 Task: Create Workspace Executive Assistance Workspace description Develop business growth strategies. Workspace type Operations
Action: Mouse moved to (304, 49)
Screenshot: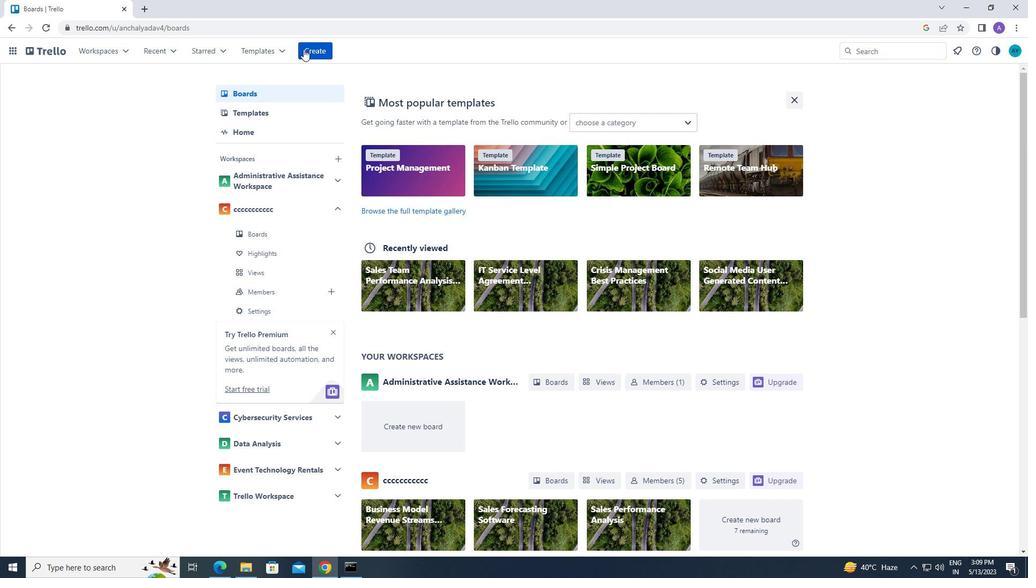 
Action: Mouse pressed left at (304, 49)
Screenshot: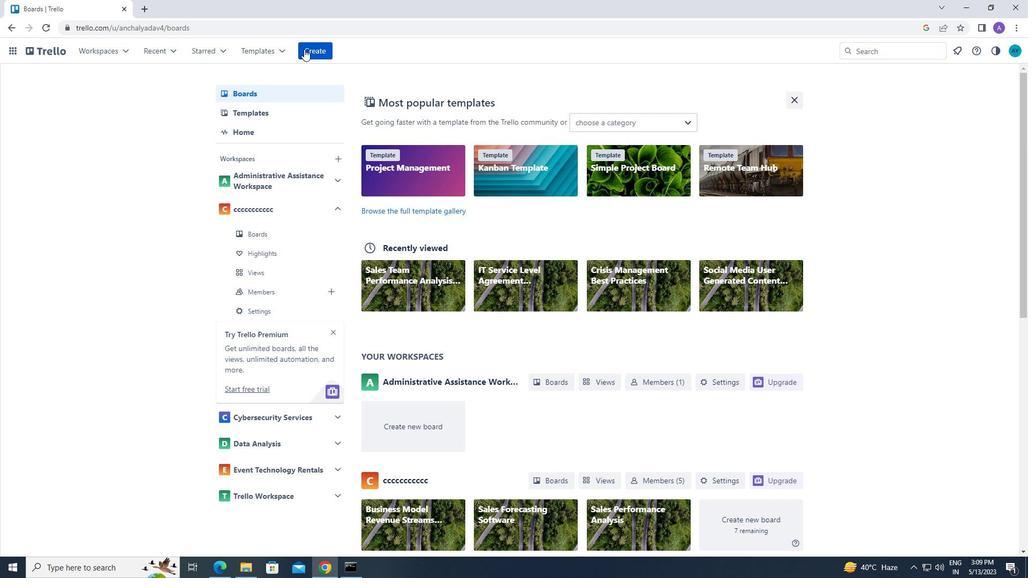 
Action: Mouse moved to (336, 166)
Screenshot: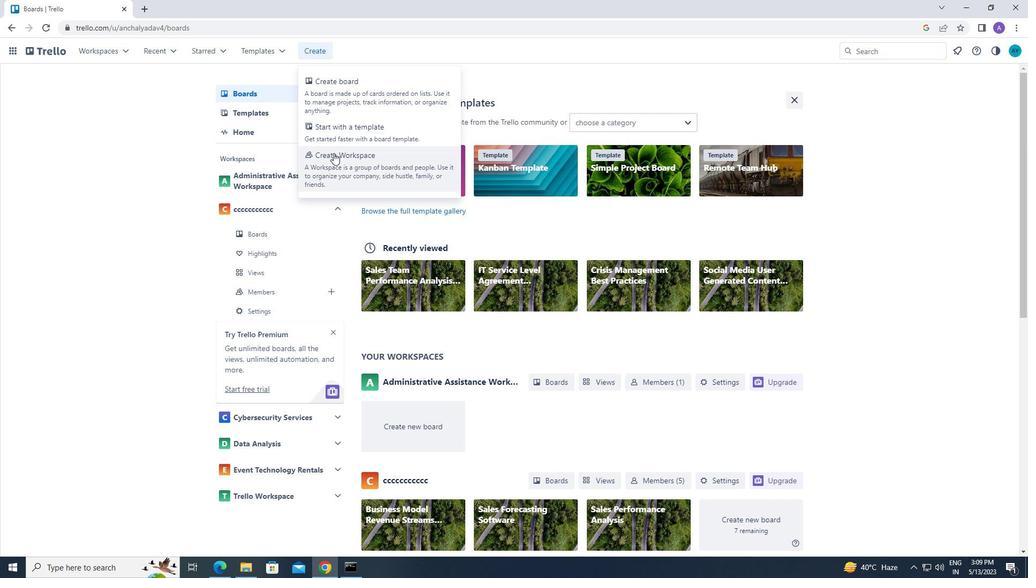 
Action: Mouse pressed left at (336, 166)
Screenshot: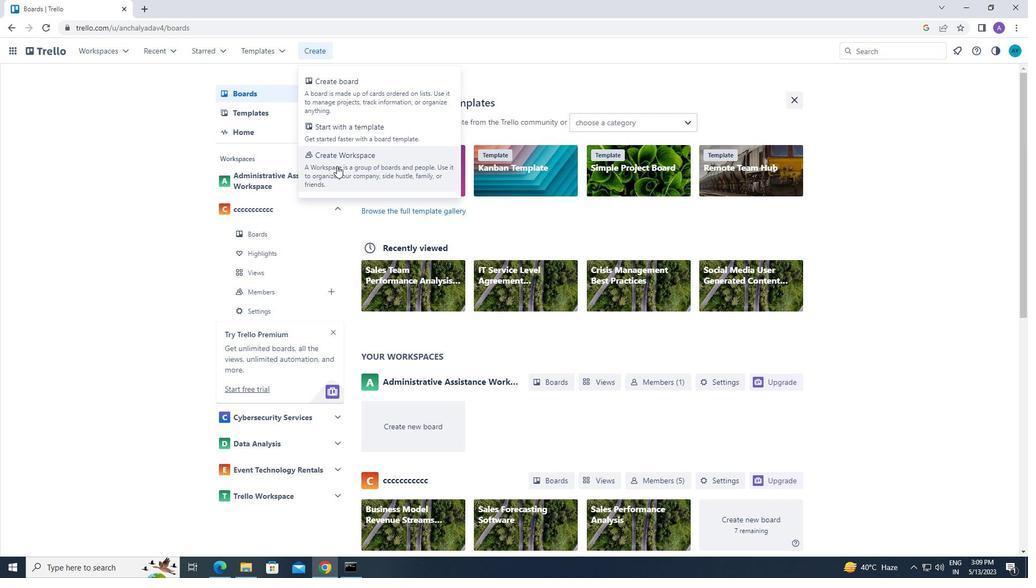 
Action: Mouse moved to (344, 178)
Screenshot: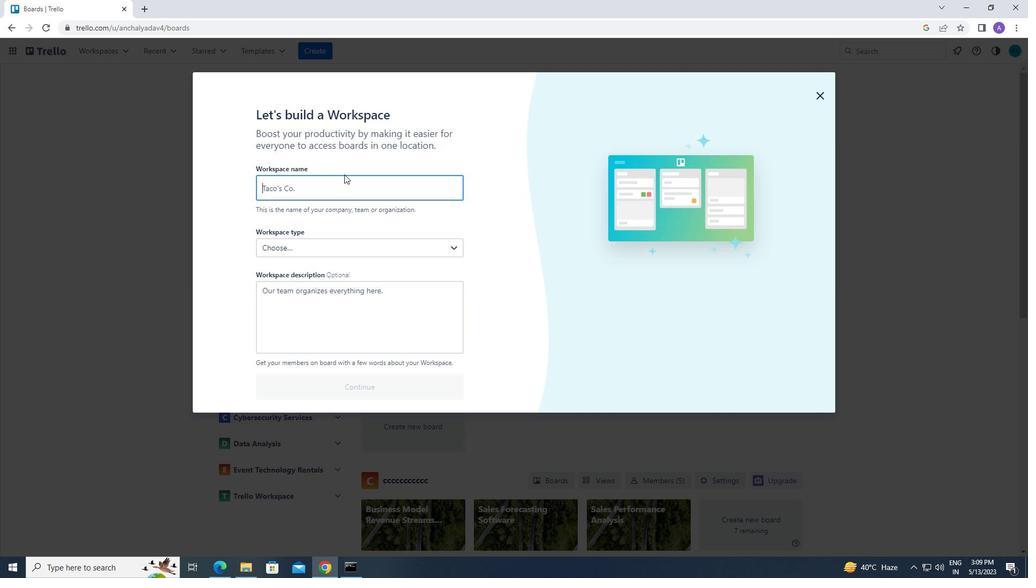 
Action: Mouse pressed left at (344, 178)
Screenshot: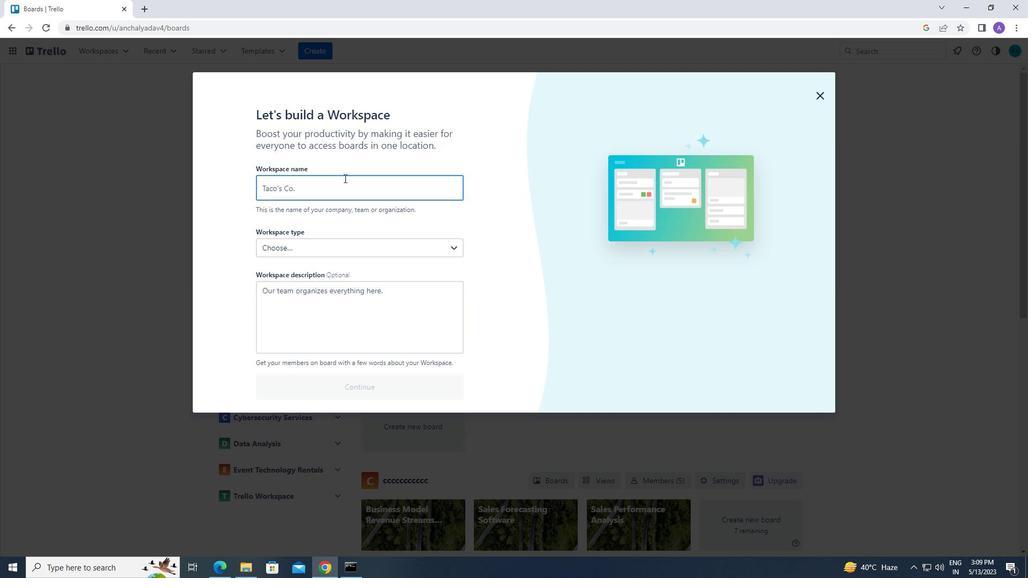 
Action: Key pressed <Key.caps_lock><Key.caps_lock>e<Key.caps_lock>xecutive<Key.space><Key.caps_lock>a<Key.caps_lock>ssistance
Screenshot: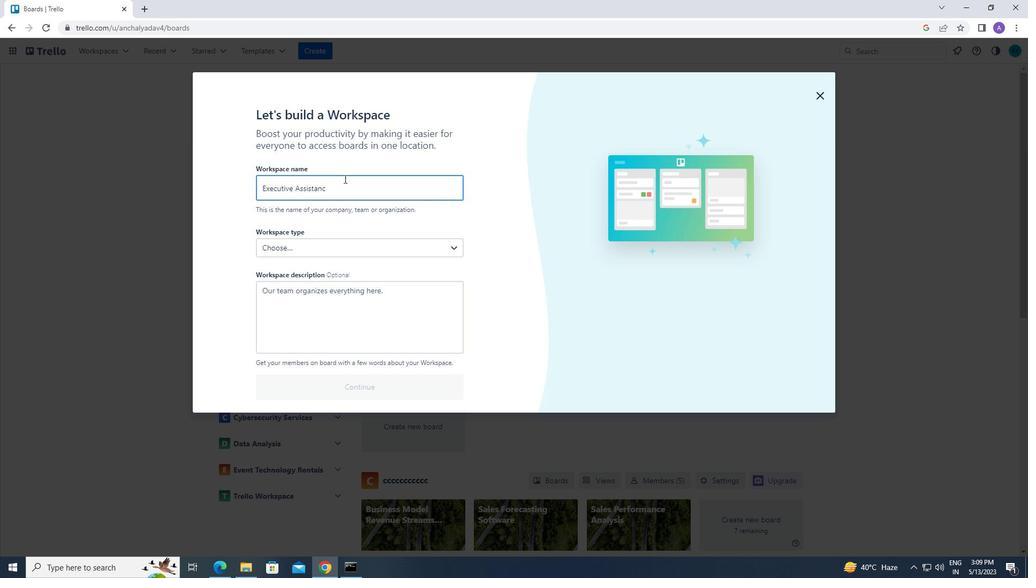 
Action: Mouse moved to (289, 289)
Screenshot: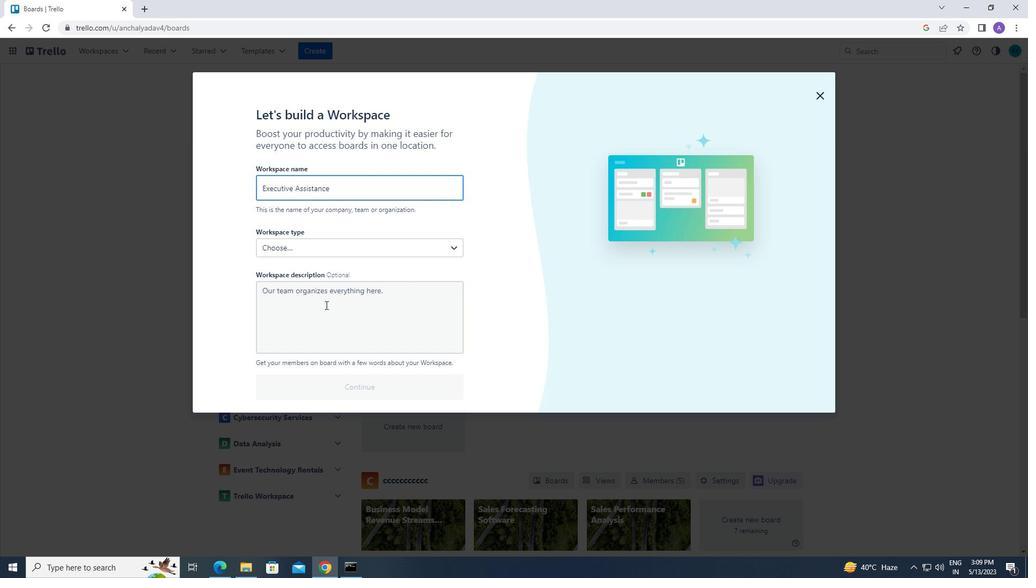 
Action: Mouse pressed left at (289, 289)
Screenshot: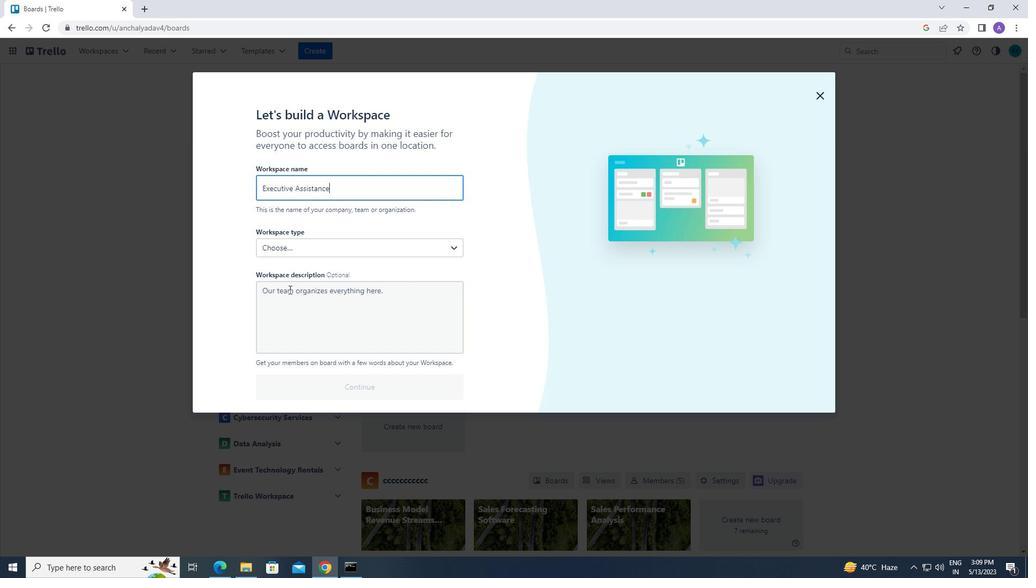 
Action: Key pressed <Key.caps_lock>d<Key.caps_lock>evelop<Key.space>bu
Screenshot: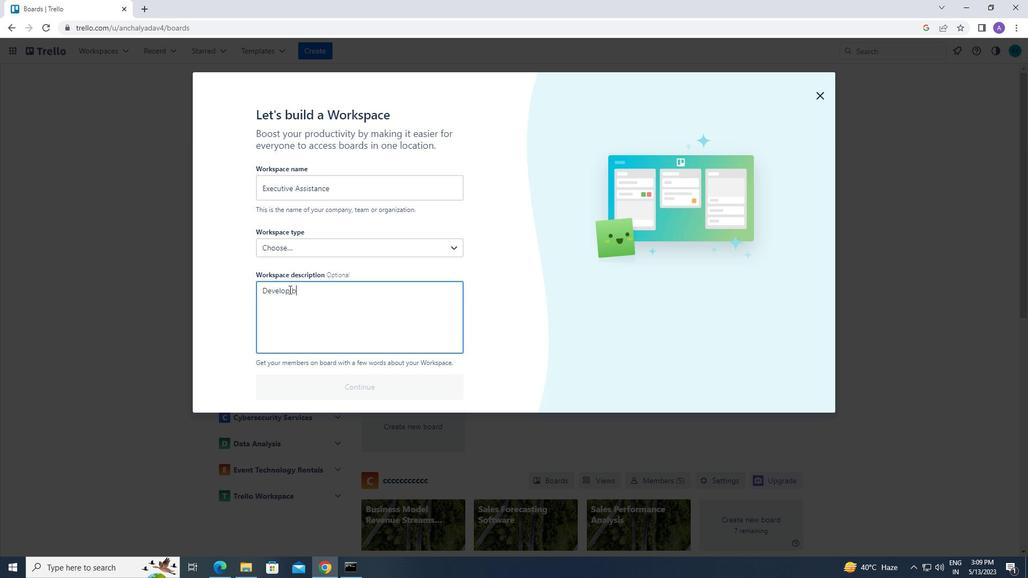 
Action: Mouse moved to (348, 122)
Screenshot: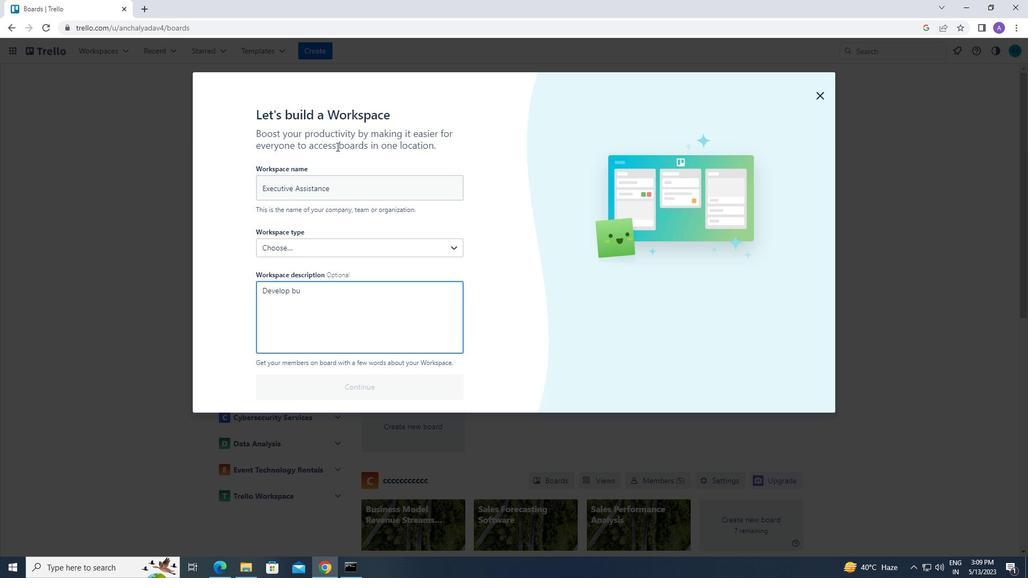 
Action: Key pressed s
Screenshot: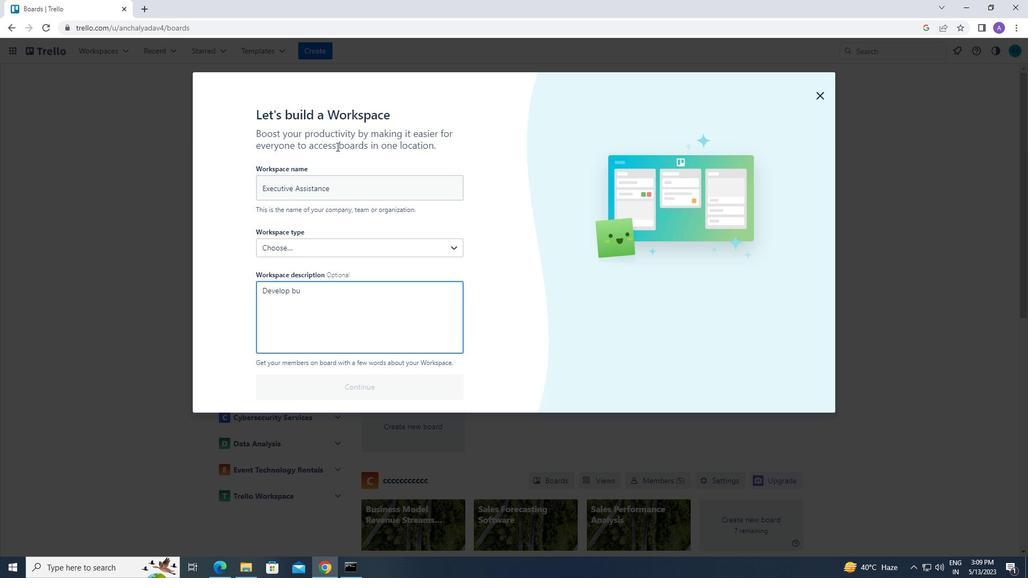 
Action: Mouse moved to (349, 114)
Screenshot: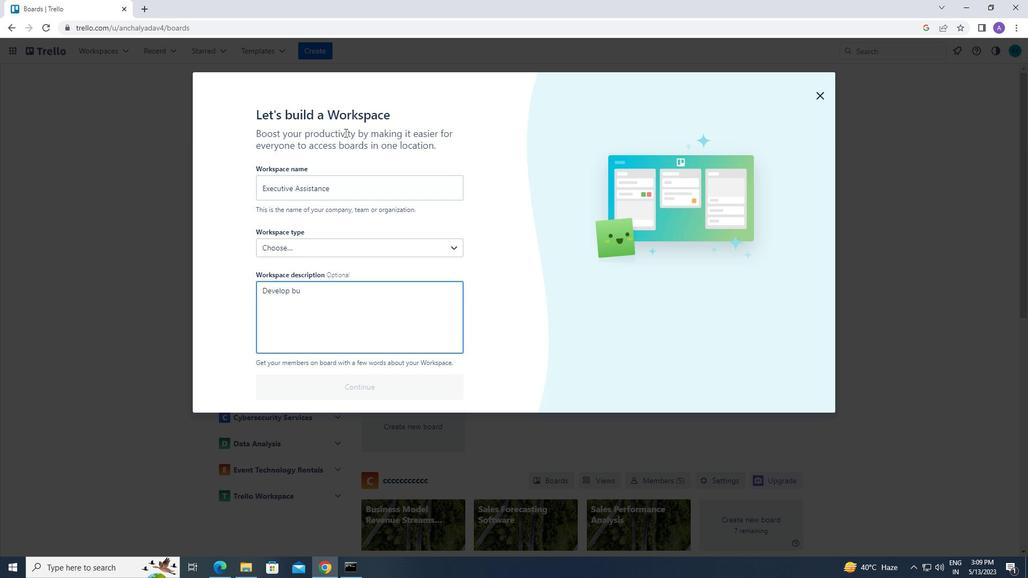 
Action: Key pressed iness<Key.space>growth<Key.space>strategies
Screenshot: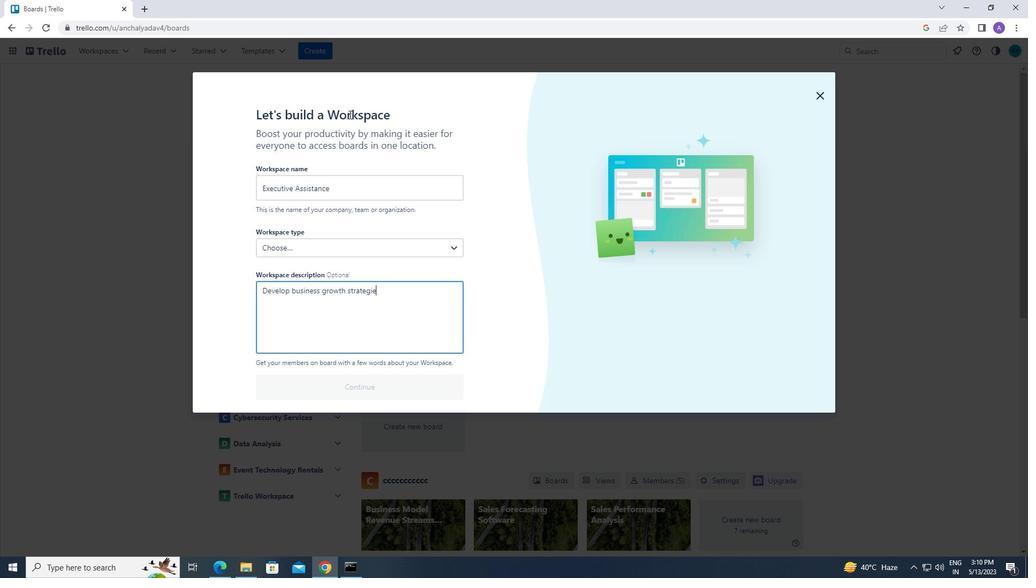 
Action: Mouse moved to (316, 245)
Screenshot: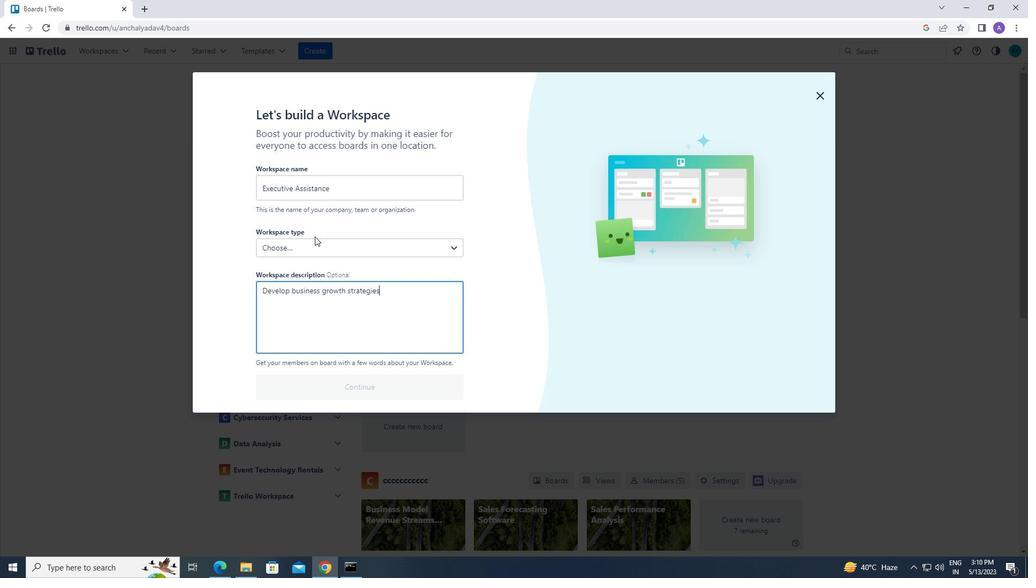 
Action: Mouse pressed left at (316, 245)
Screenshot: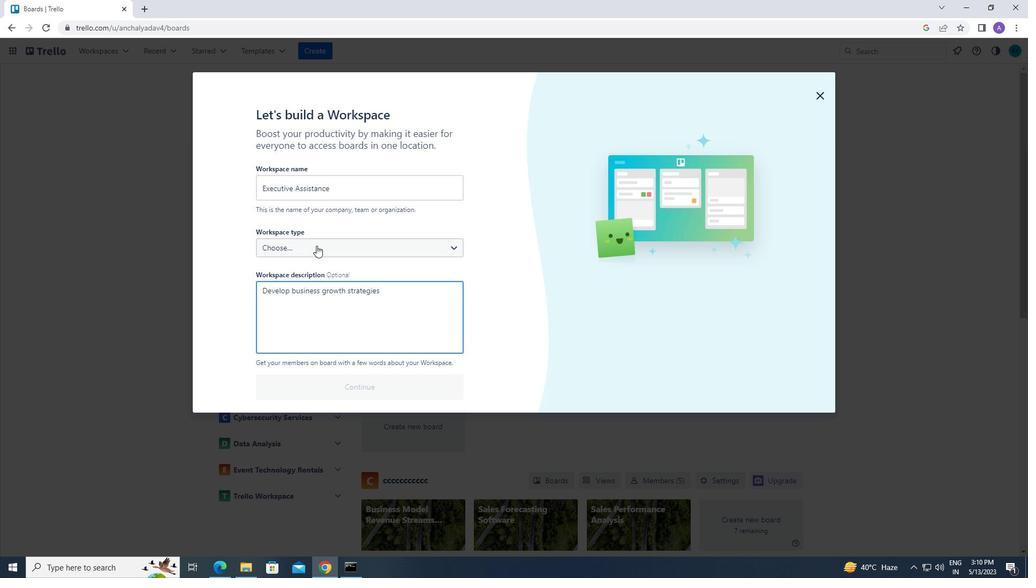 
Action: Mouse moved to (310, 270)
Screenshot: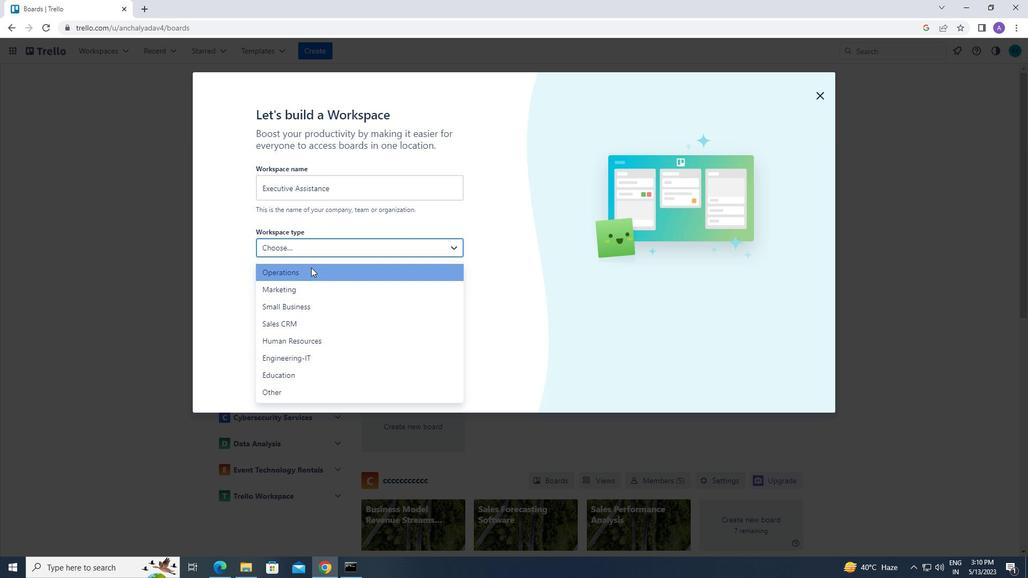 
Action: Mouse pressed left at (310, 270)
Screenshot: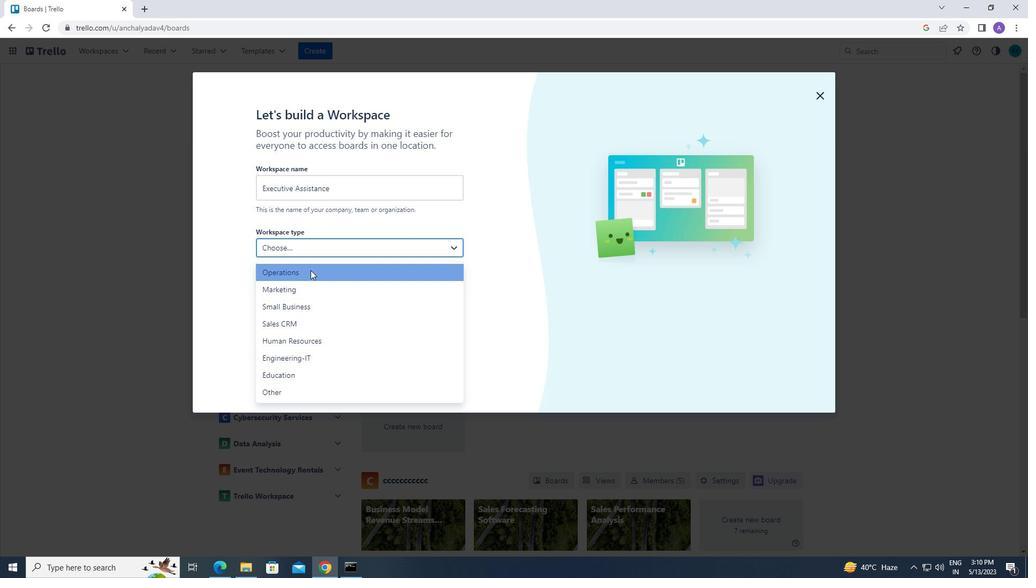 
Action: Mouse moved to (337, 381)
Screenshot: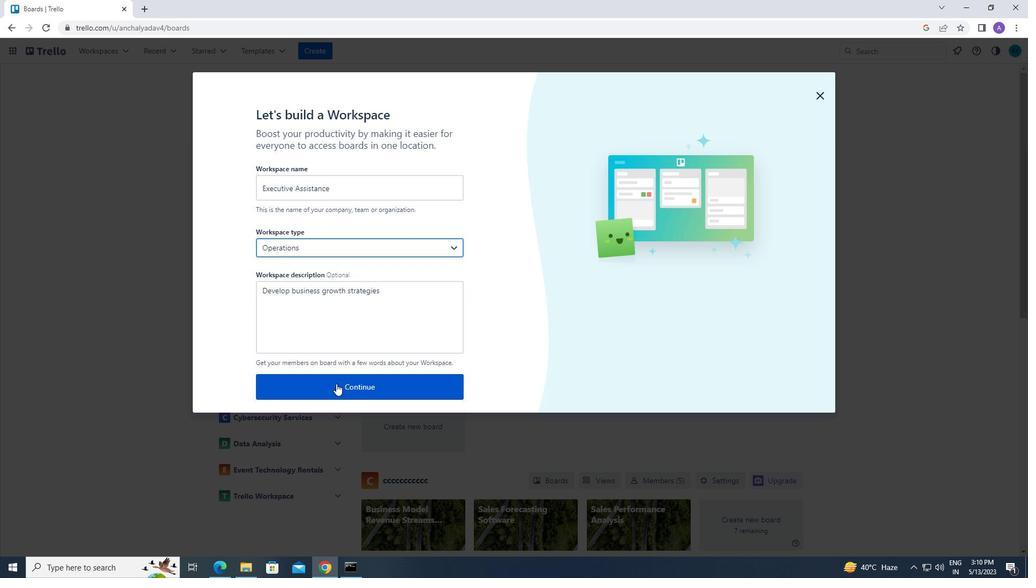 
Action: Mouse pressed left at (337, 381)
Screenshot: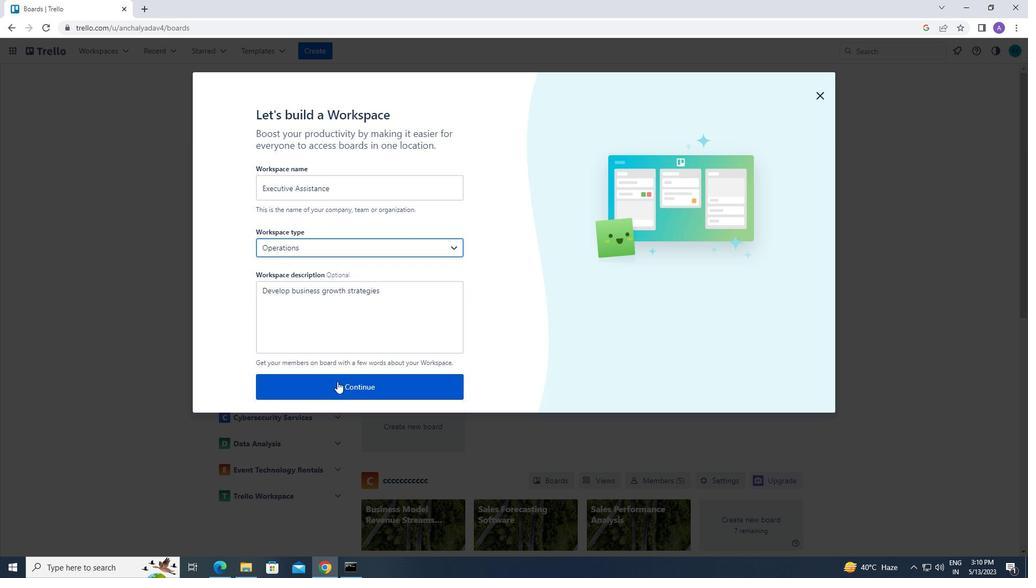 
